 Task: Look for products in the category "Color & Treatments" that are on sale.
Action: Mouse moved to (286, 137)
Screenshot: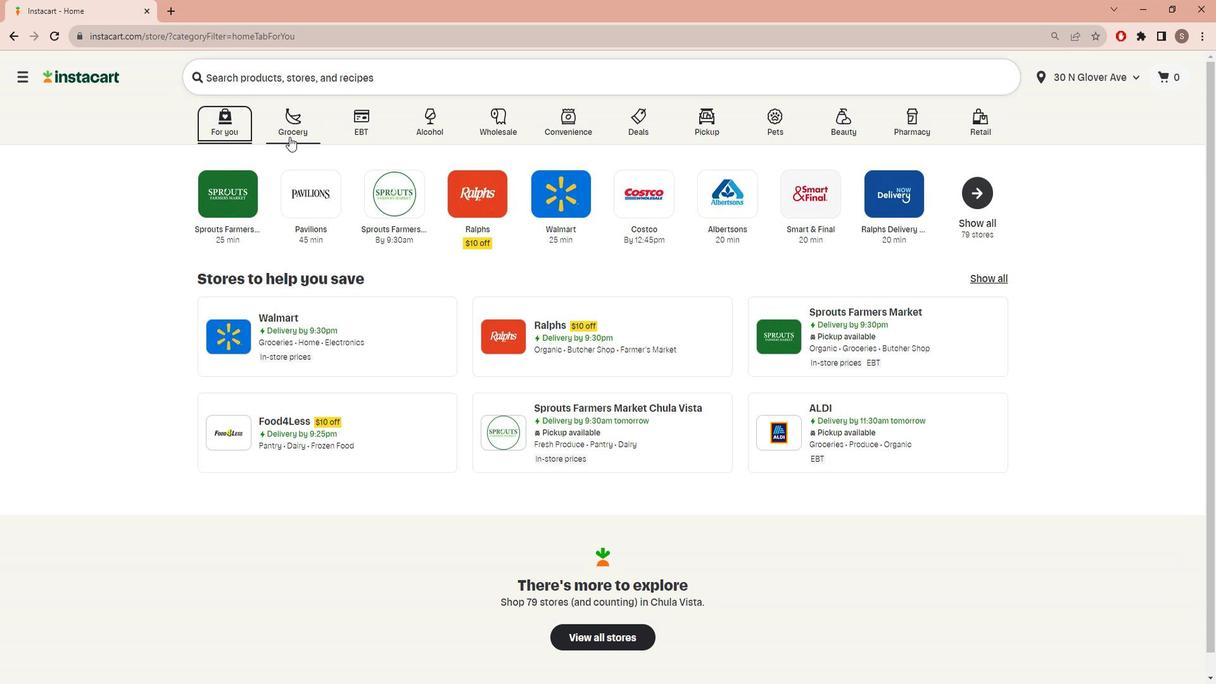 
Action: Mouse pressed left at (286, 137)
Screenshot: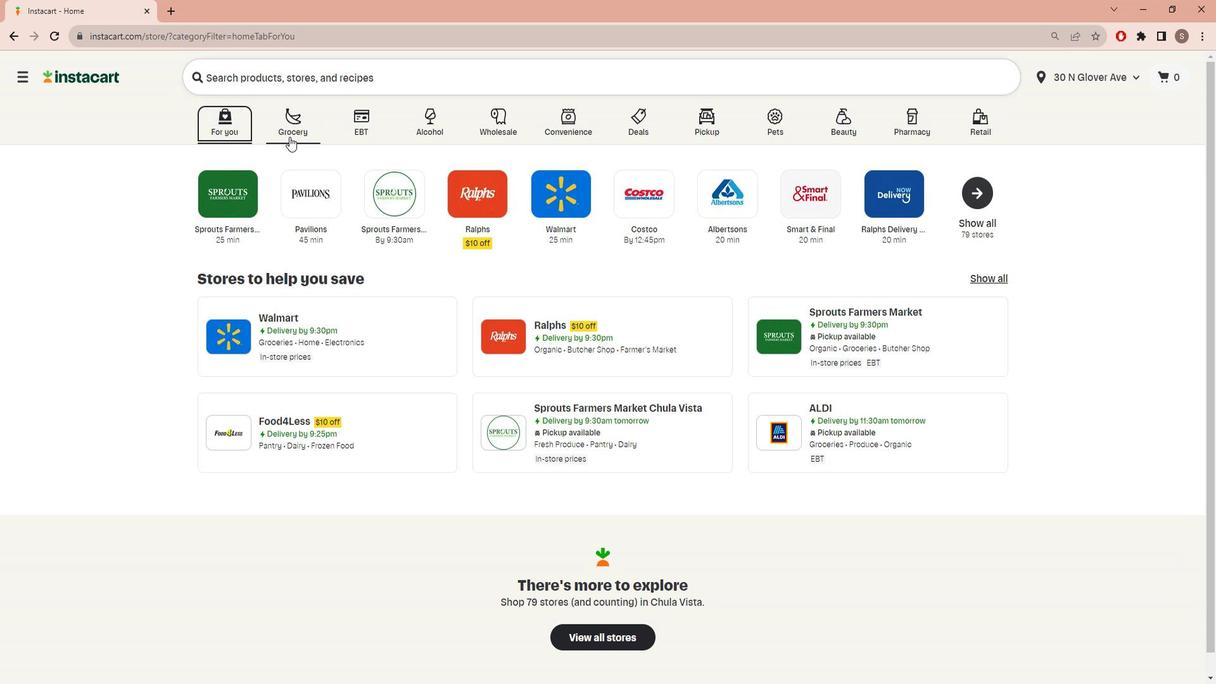 
Action: Mouse moved to (380, 377)
Screenshot: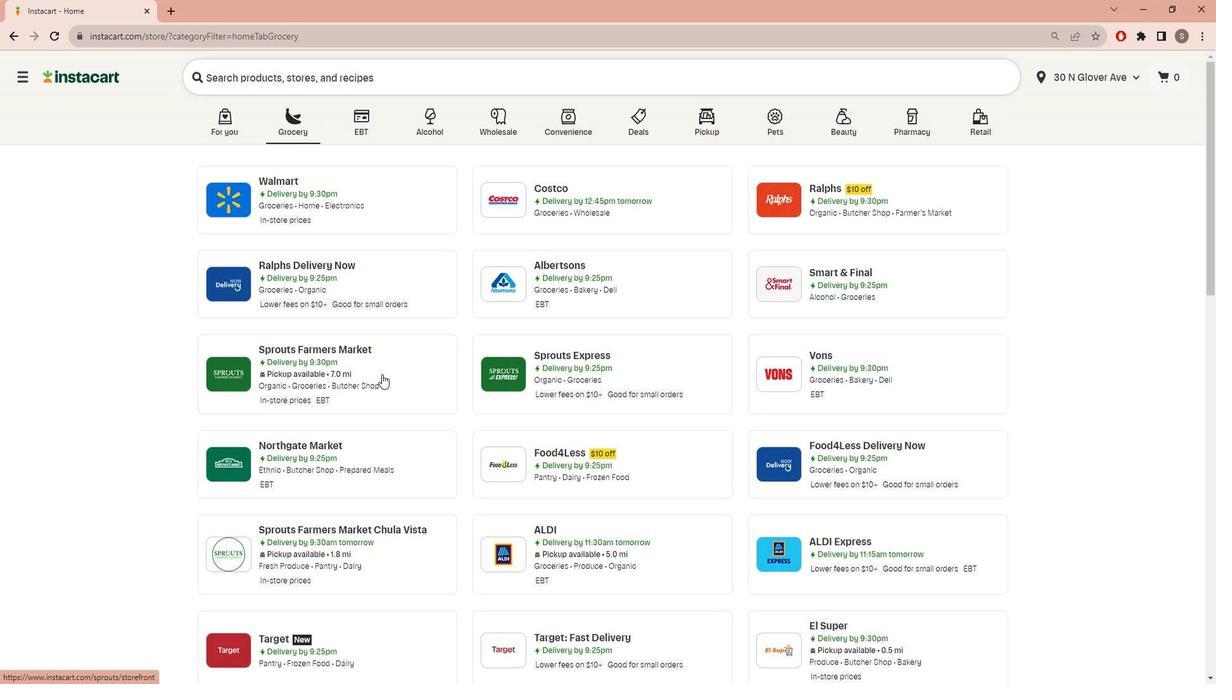 
Action: Mouse pressed left at (380, 377)
Screenshot: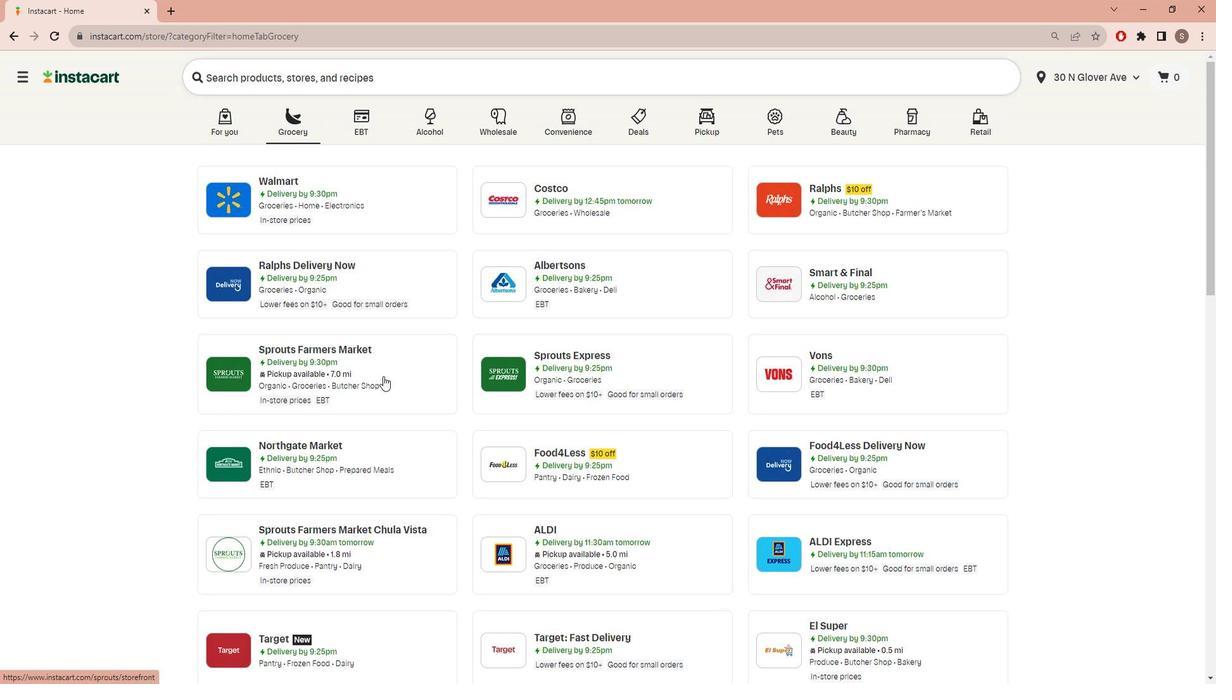 
Action: Mouse moved to (63, 404)
Screenshot: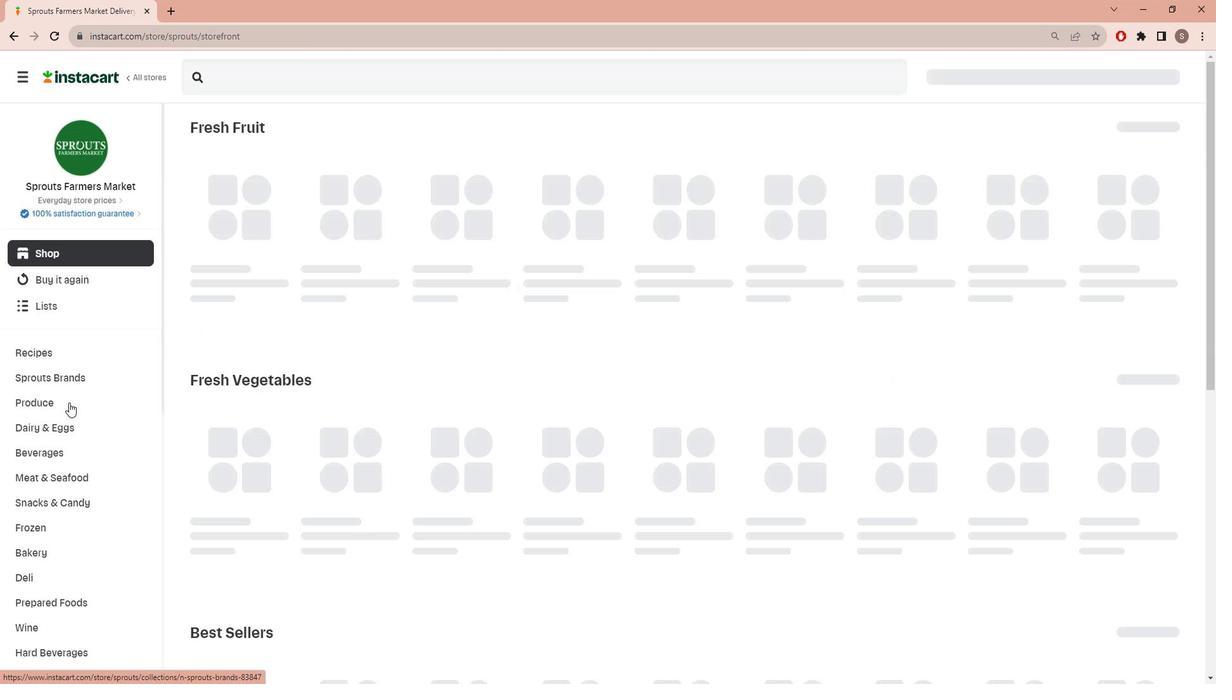 
Action: Mouse scrolled (63, 403) with delta (0, 0)
Screenshot: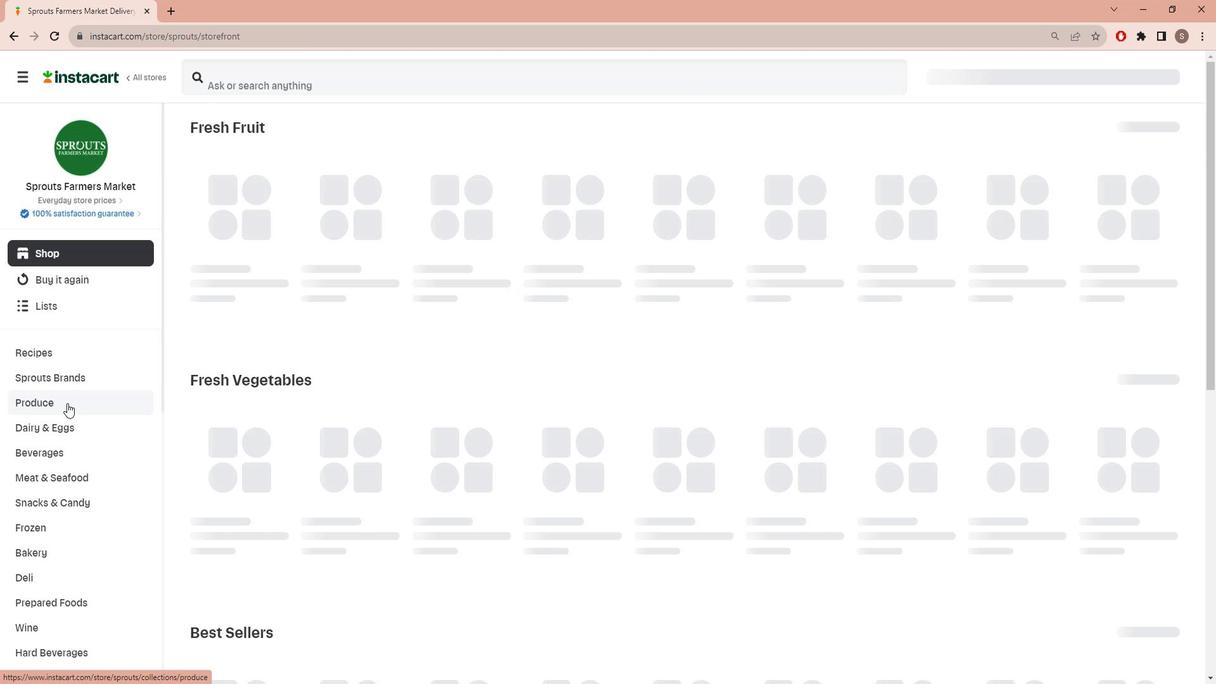 
Action: Mouse scrolled (63, 403) with delta (0, 0)
Screenshot: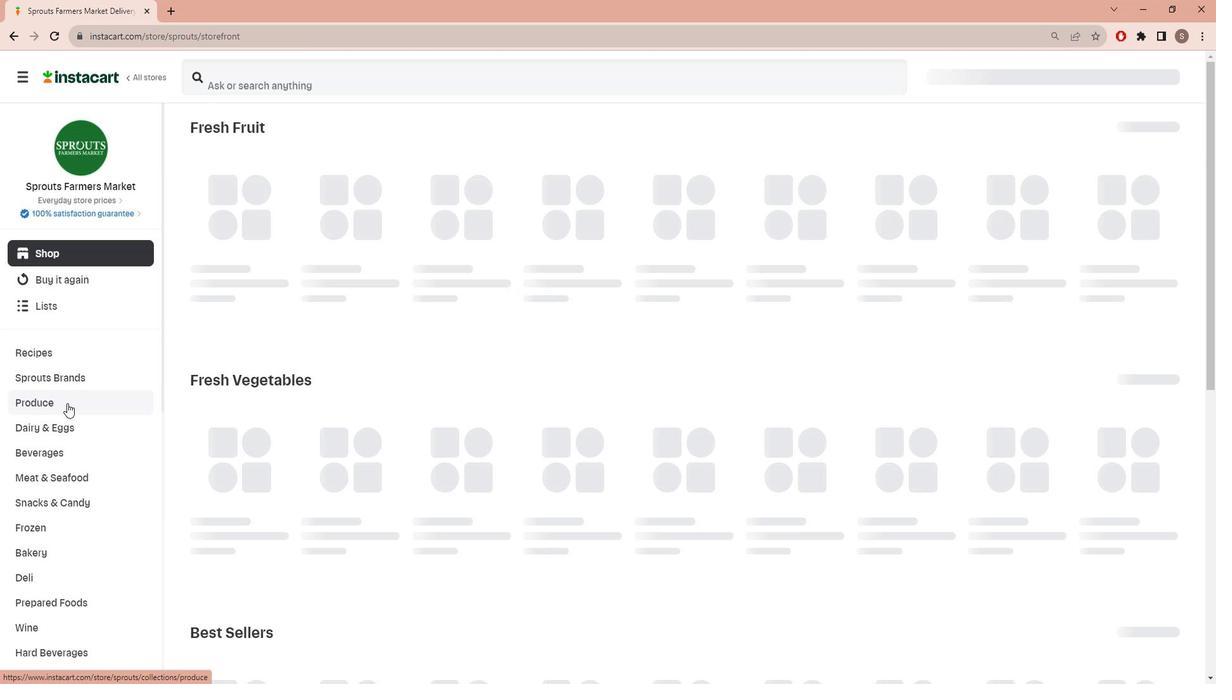
Action: Mouse scrolled (63, 403) with delta (0, 0)
Screenshot: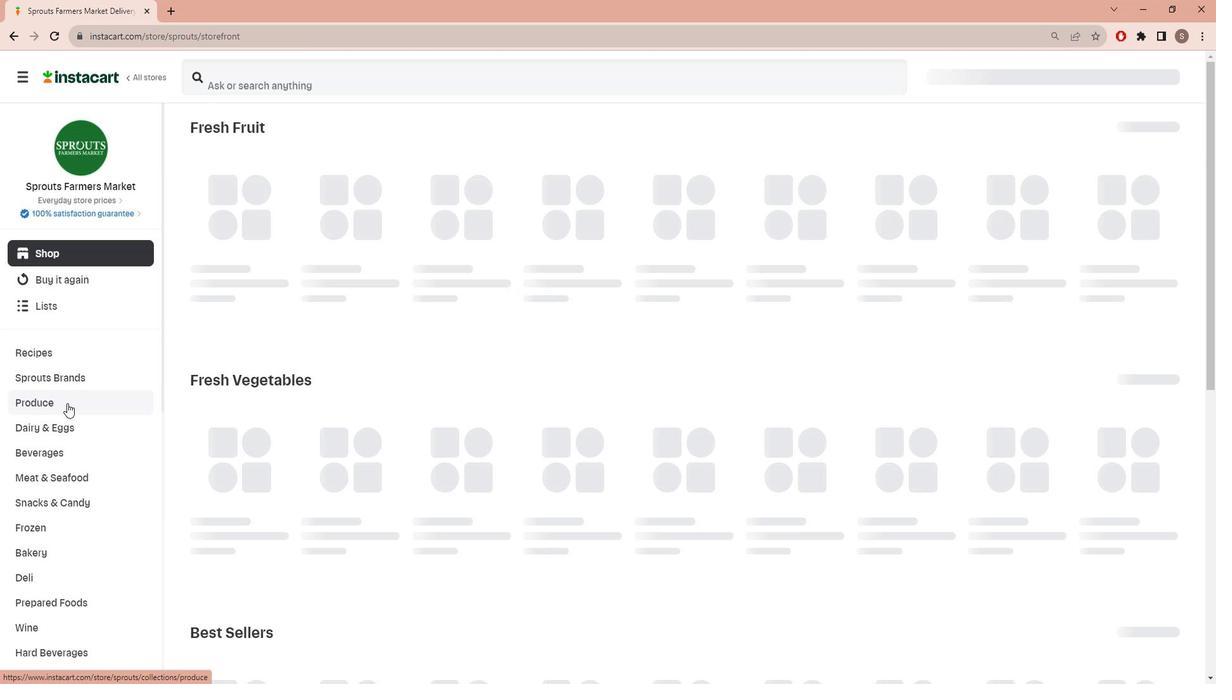 
Action: Mouse scrolled (63, 403) with delta (0, 0)
Screenshot: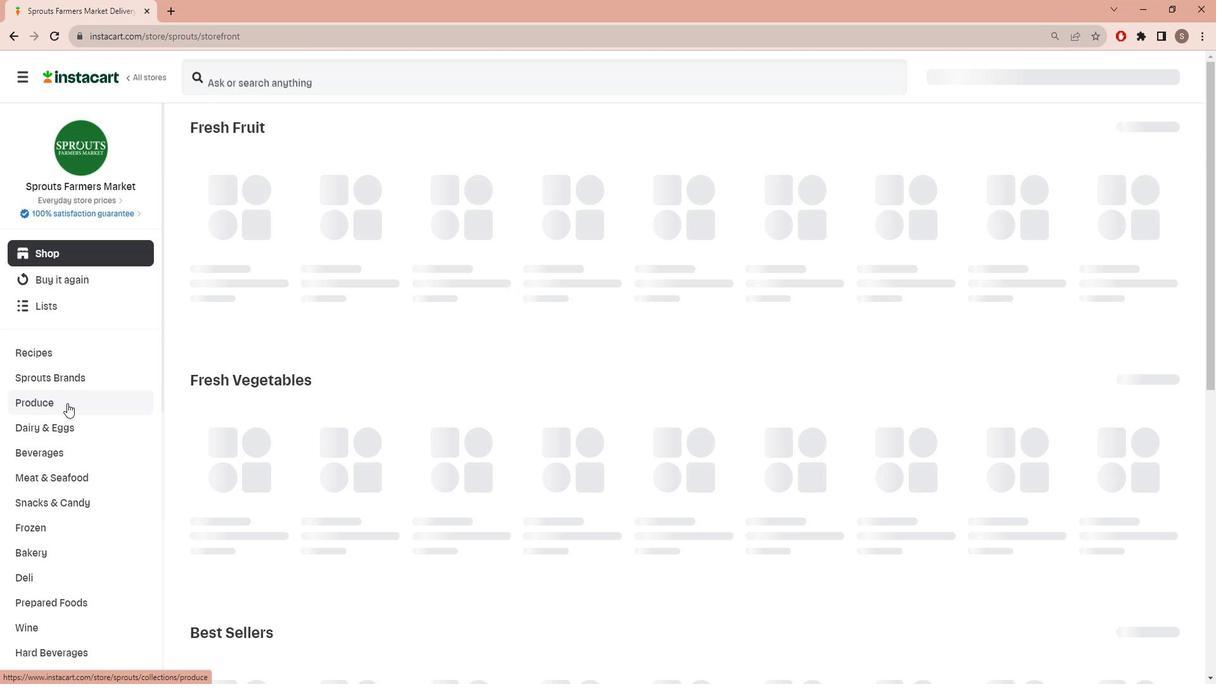 
Action: Mouse scrolled (63, 403) with delta (0, 0)
Screenshot: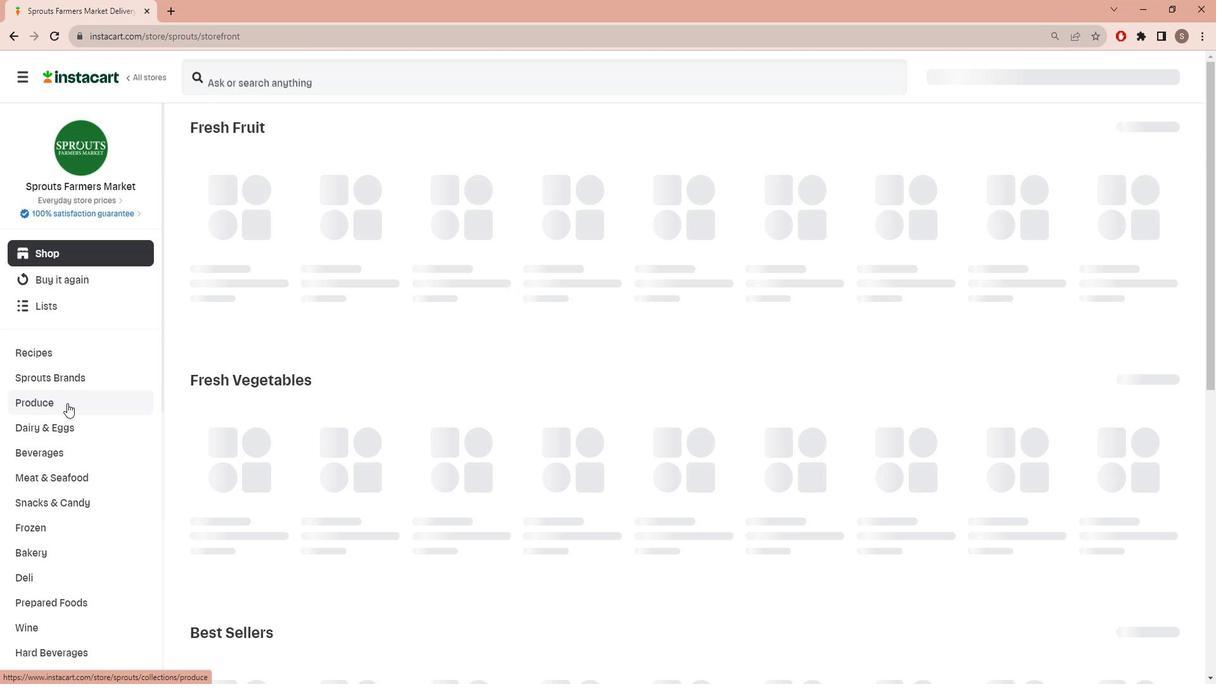 
Action: Mouse scrolled (63, 403) with delta (0, 0)
Screenshot: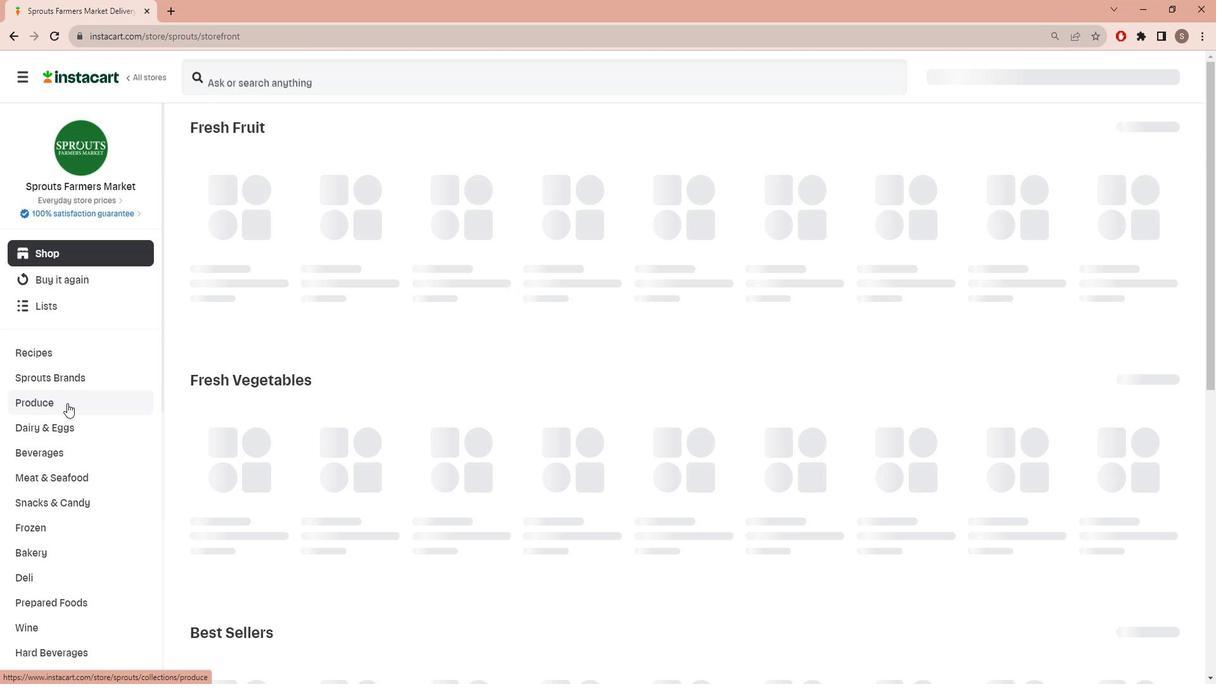 
Action: Mouse moved to (62, 404)
Screenshot: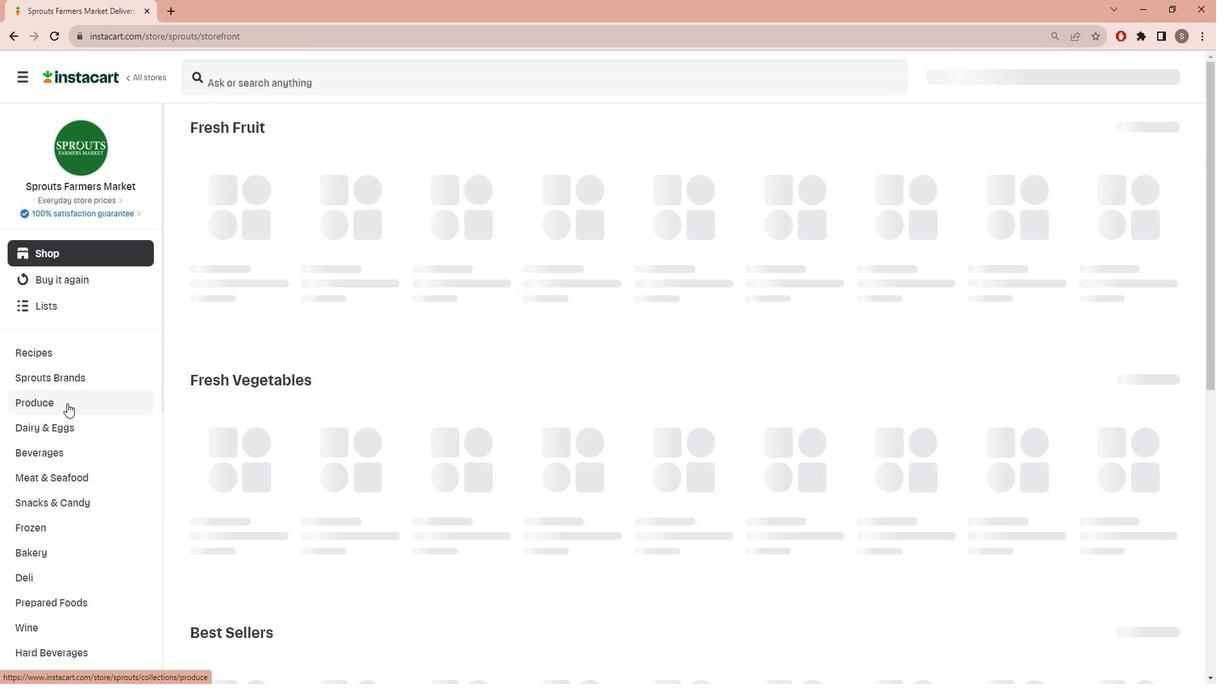 
Action: Mouse scrolled (62, 404) with delta (0, 0)
Screenshot: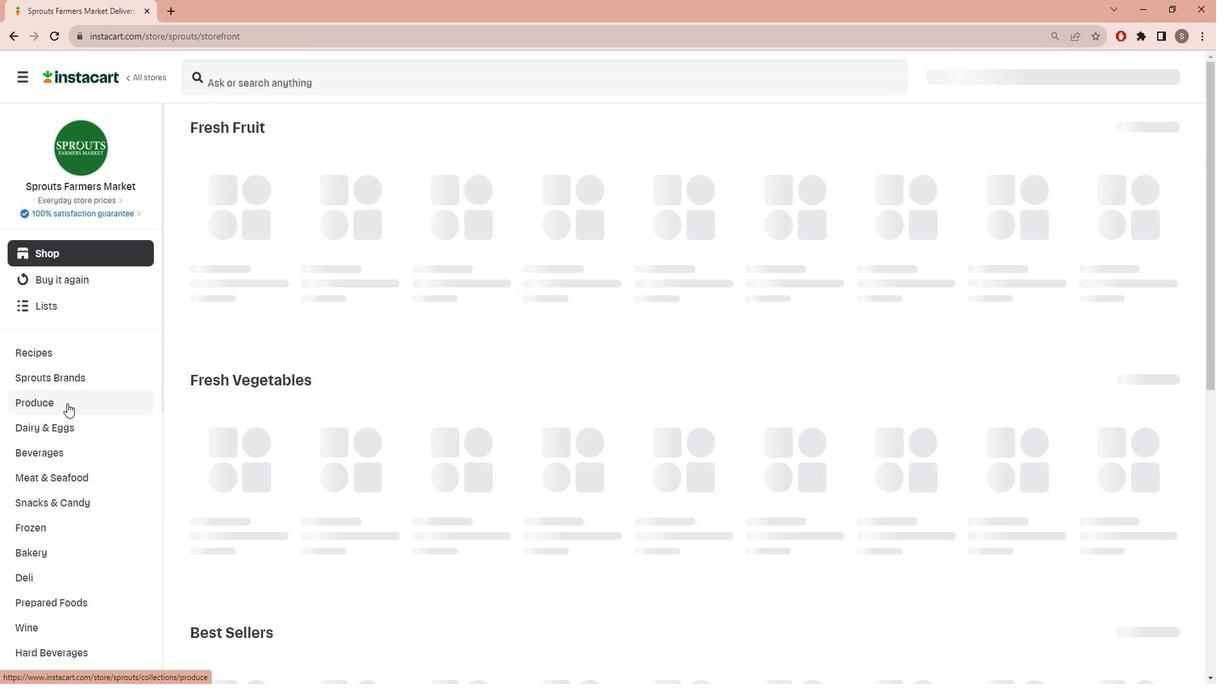 
Action: Mouse scrolled (62, 404) with delta (0, 0)
Screenshot: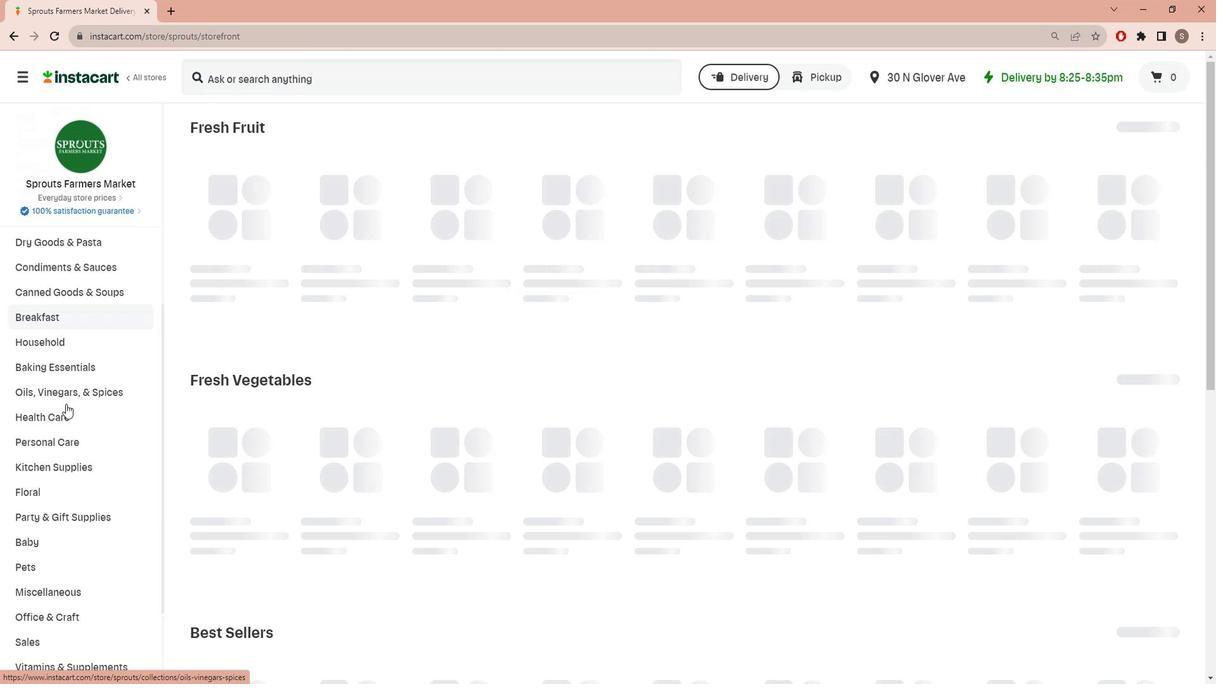 
Action: Mouse scrolled (62, 404) with delta (0, 0)
Screenshot: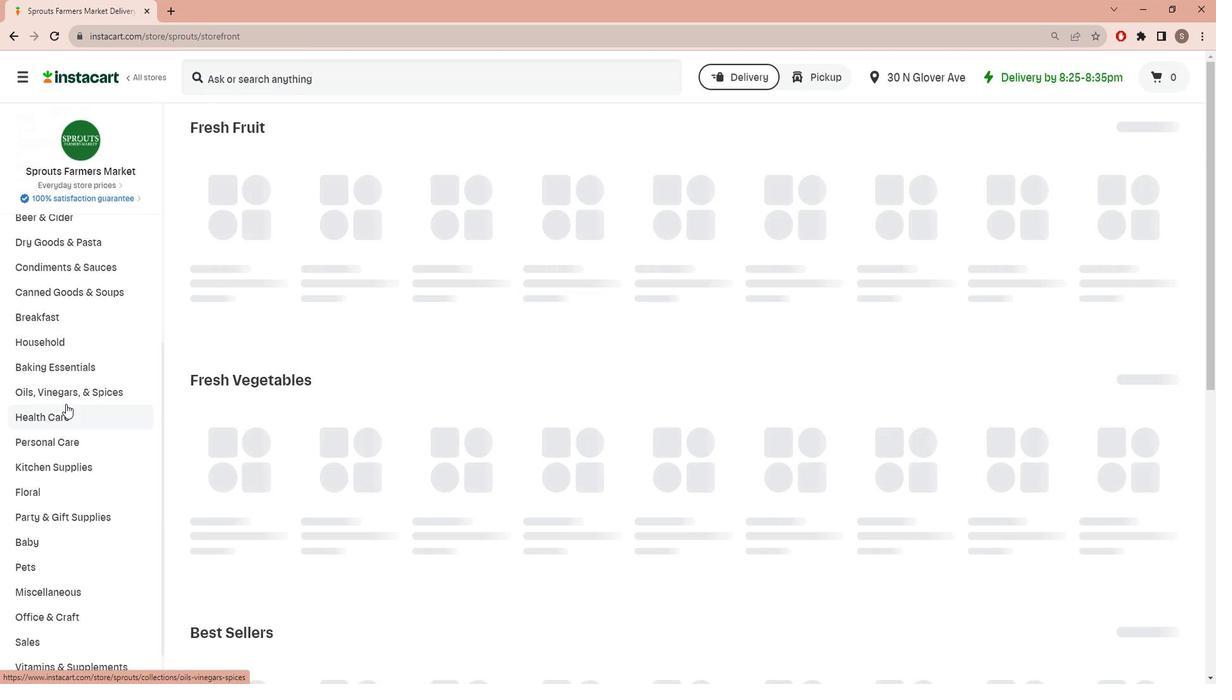 
Action: Mouse scrolled (62, 404) with delta (0, 0)
Screenshot: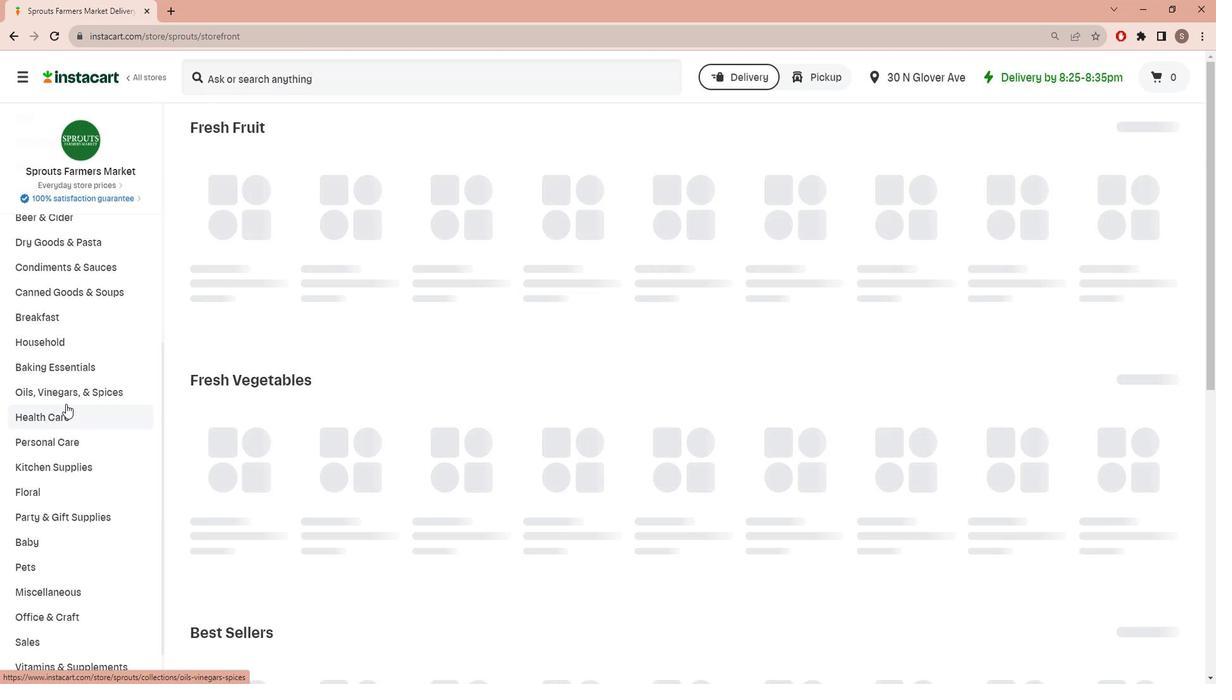 
Action: Mouse scrolled (62, 404) with delta (0, 0)
Screenshot: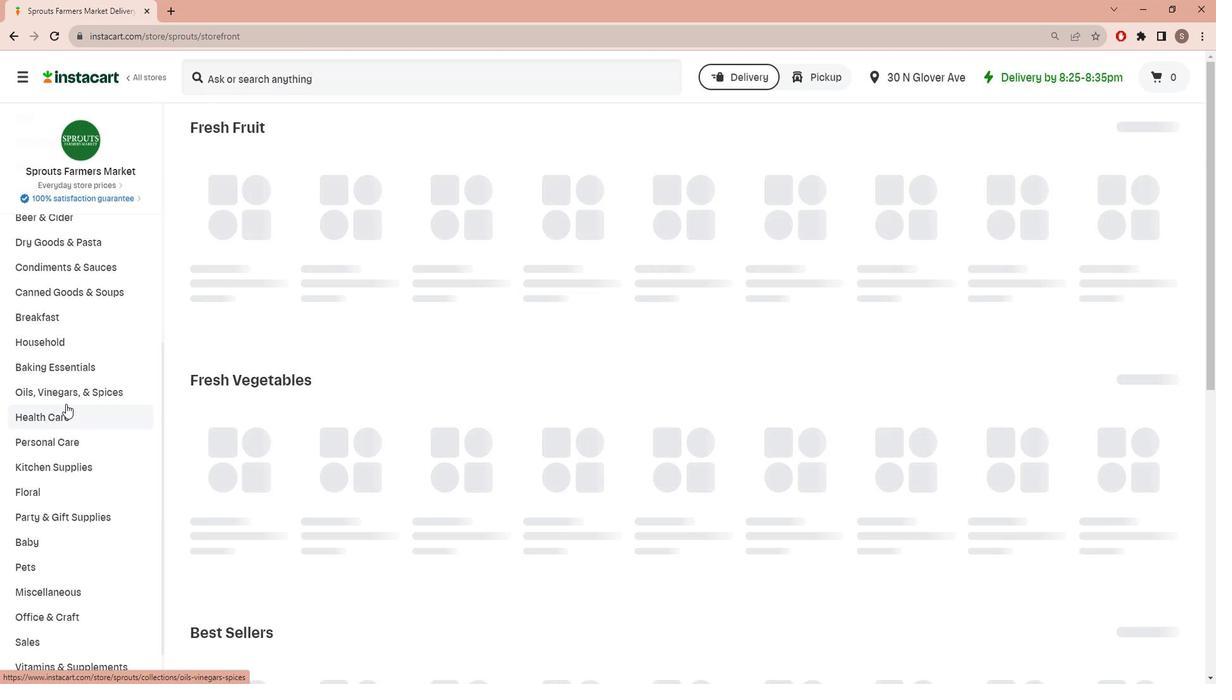 
Action: Mouse moved to (52, 387)
Screenshot: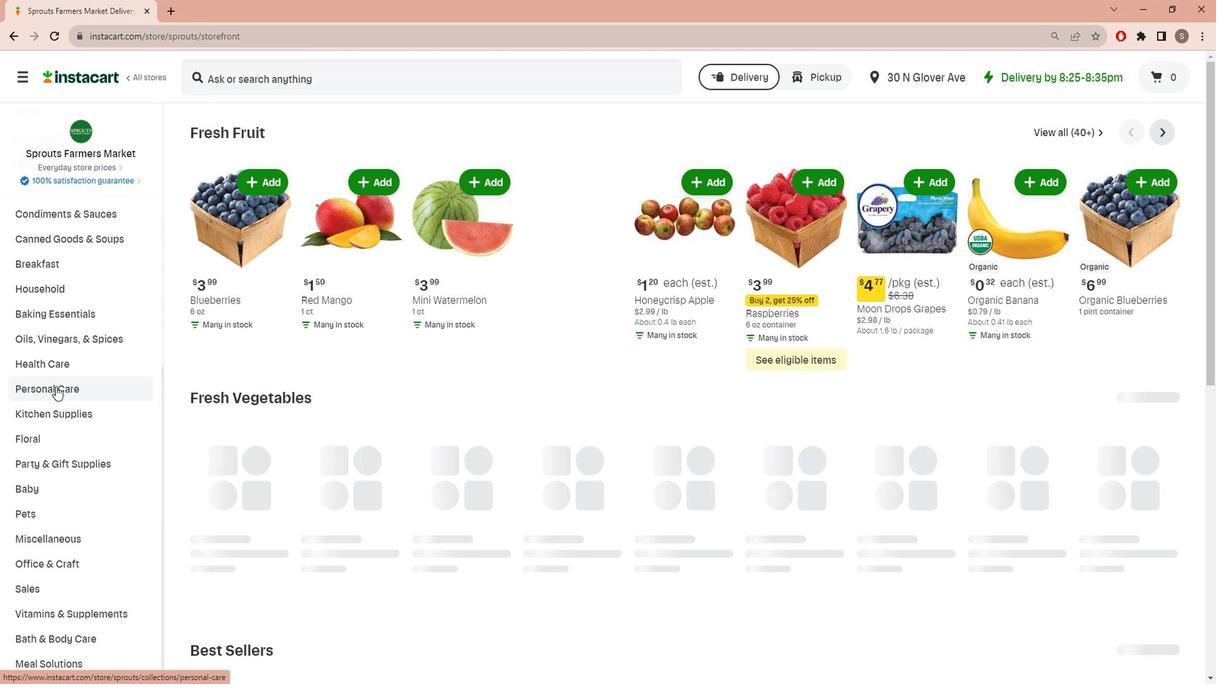 
Action: Mouse pressed left at (52, 387)
Screenshot: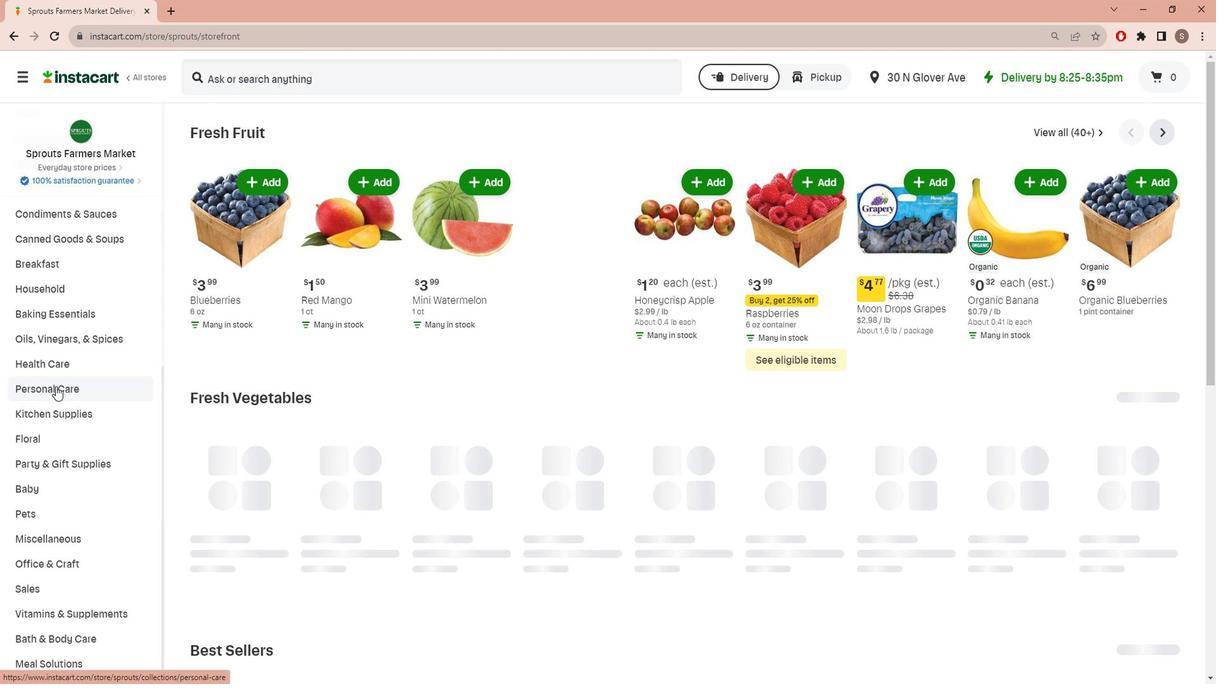 
Action: Mouse moved to (57, 587)
Screenshot: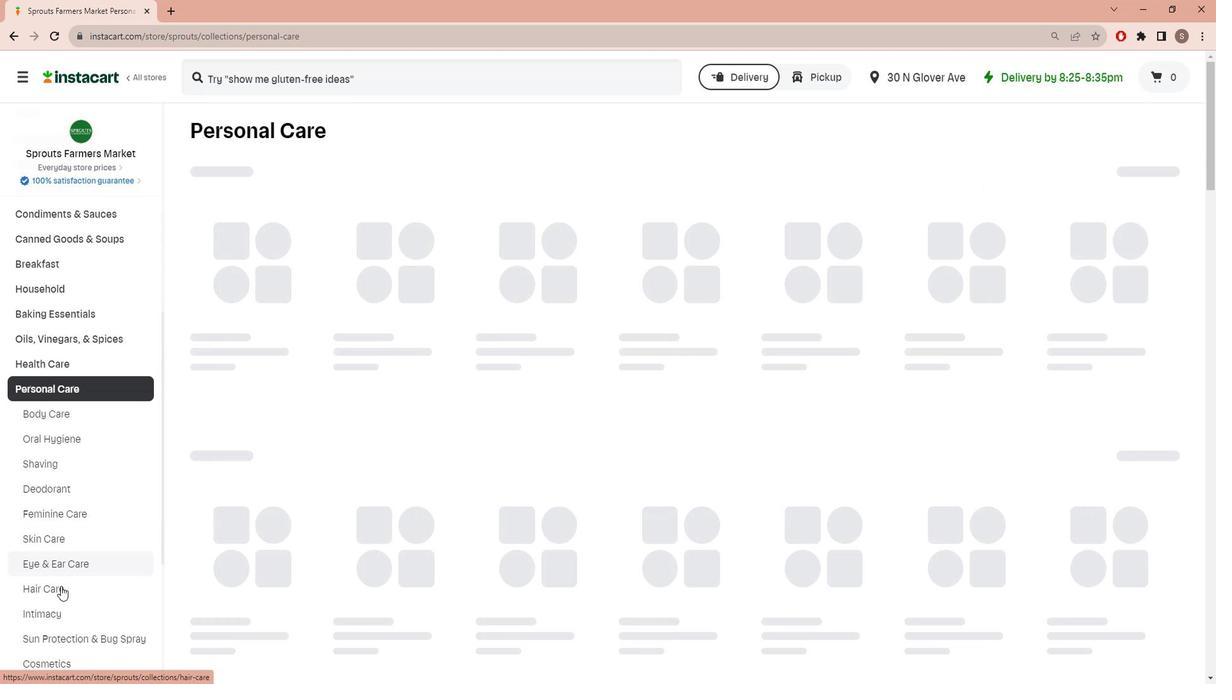 
Action: Mouse pressed left at (57, 587)
Screenshot: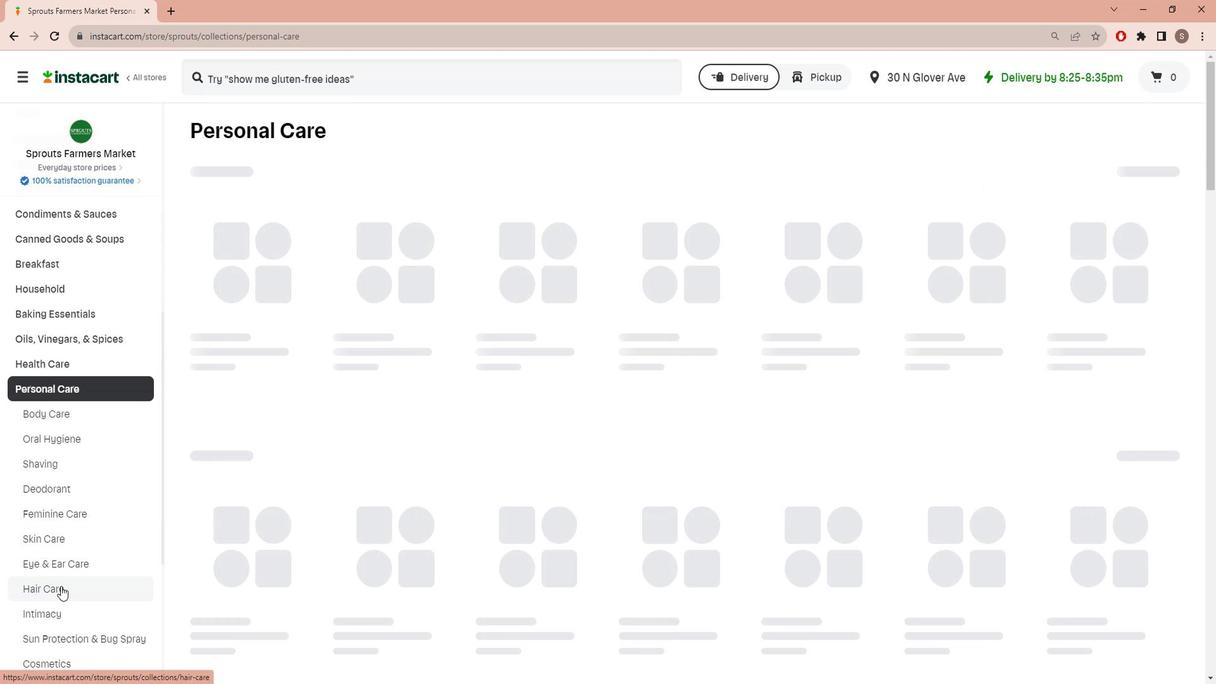 
Action: Mouse moved to (895, 173)
Screenshot: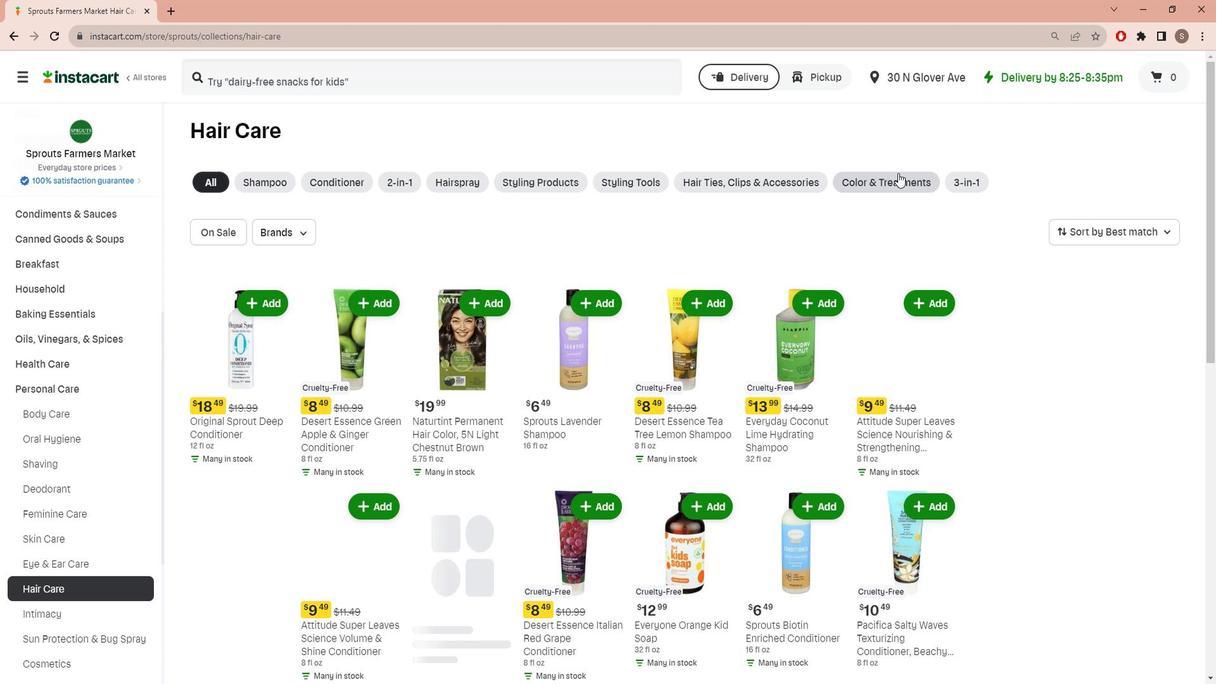 
Action: Mouse pressed left at (895, 173)
Screenshot: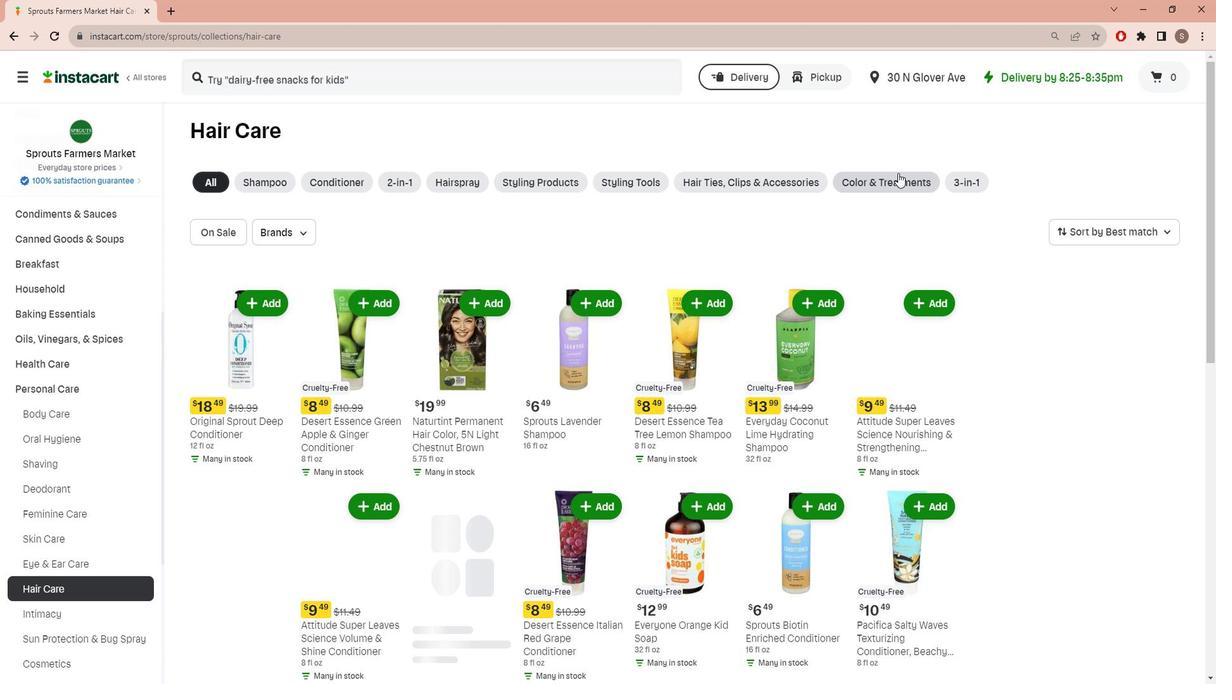 
Action: Mouse moved to (206, 235)
Screenshot: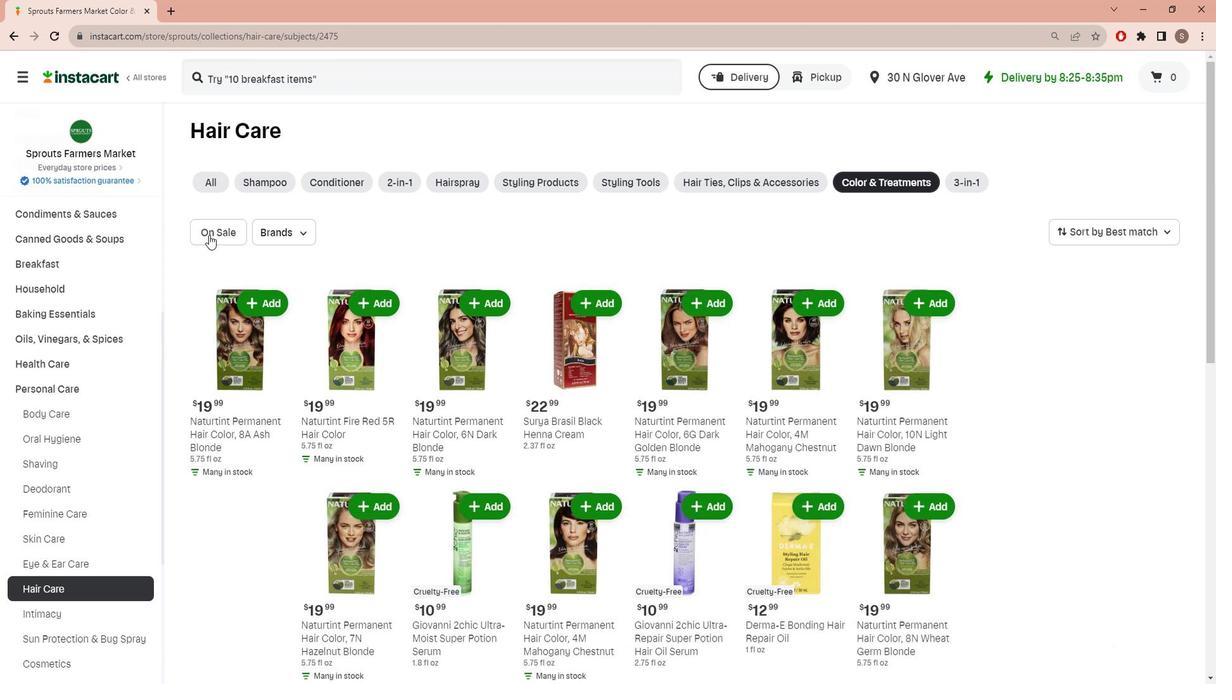 
Action: Mouse pressed left at (206, 235)
Screenshot: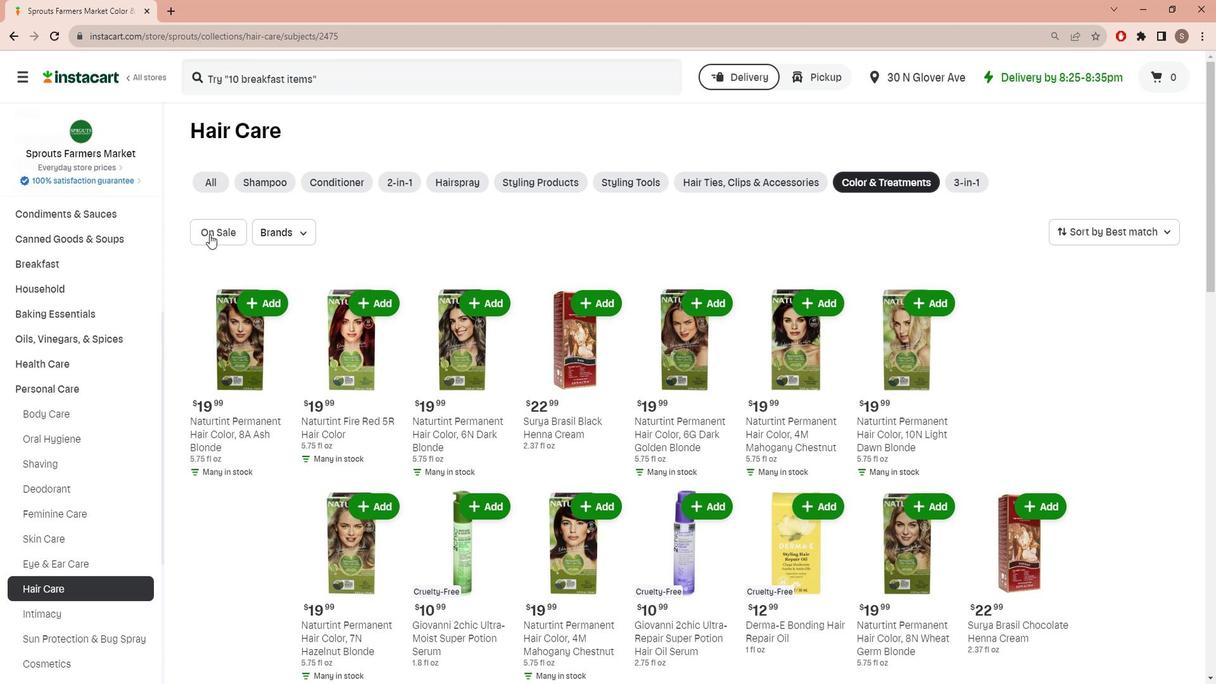
Action: Mouse moved to (226, 275)
Screenshot: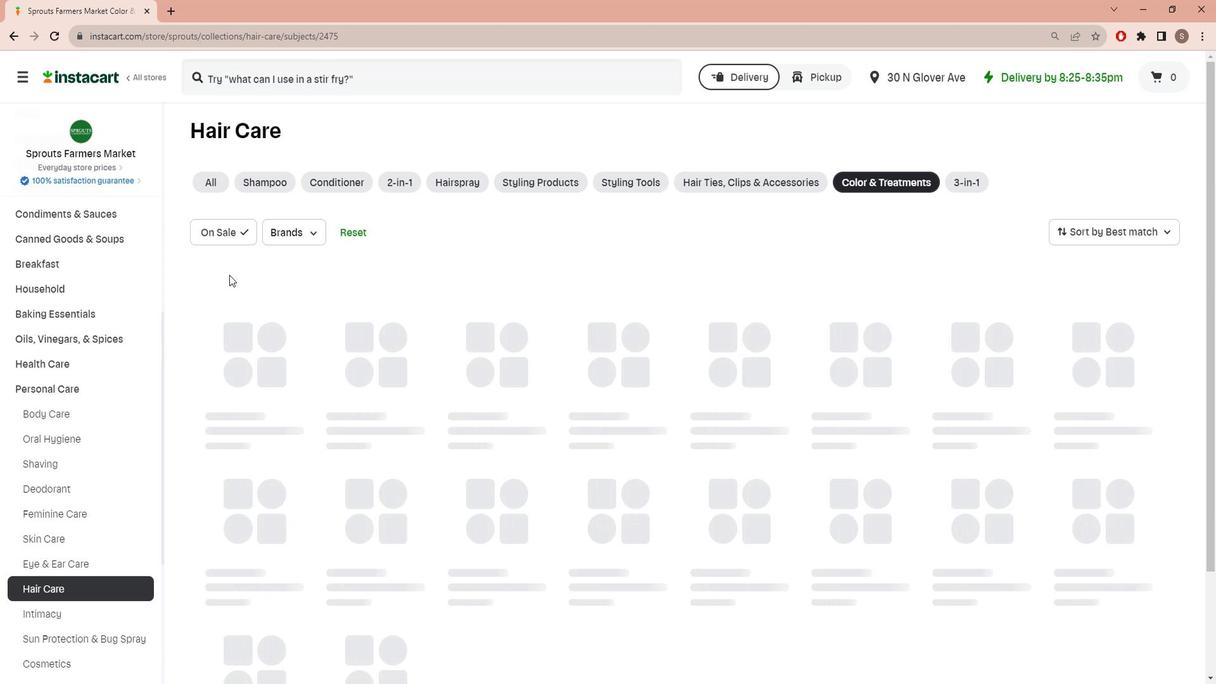 
